 Task: Add Chateau De Campuget Rose to the cart.
Action: Mouse moved to (775, 257)
Screenshot: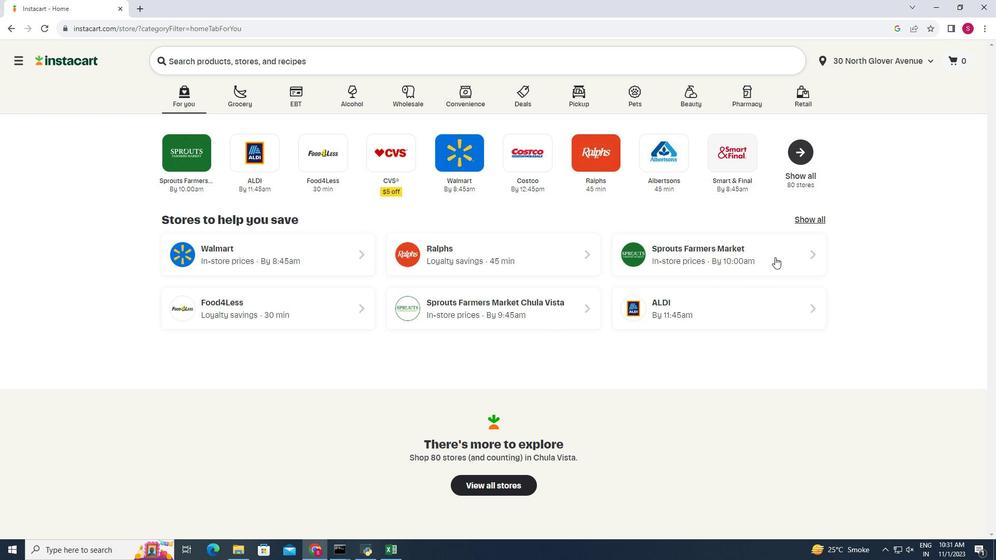 
Action: Mouse pressed left at (775, 257)
Screenshot: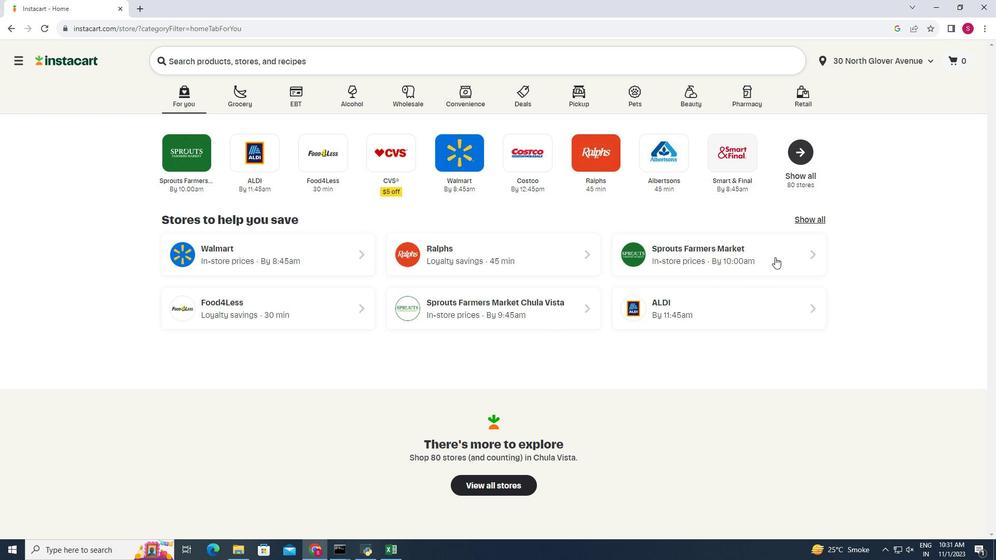 
Action: Mouse moved to (40, 530)
Screenshot: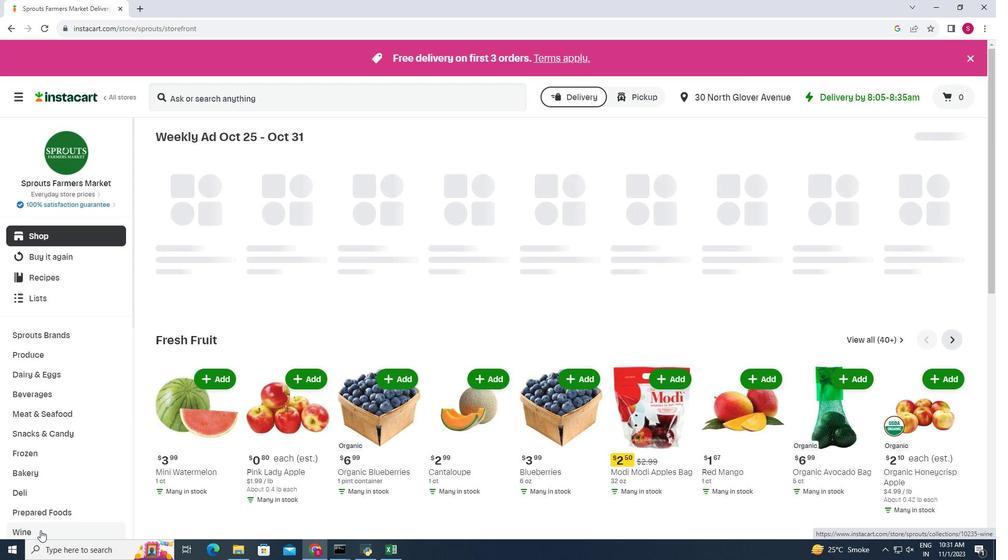
Action: Mouse pressed left at (40, 530)
Screenshot: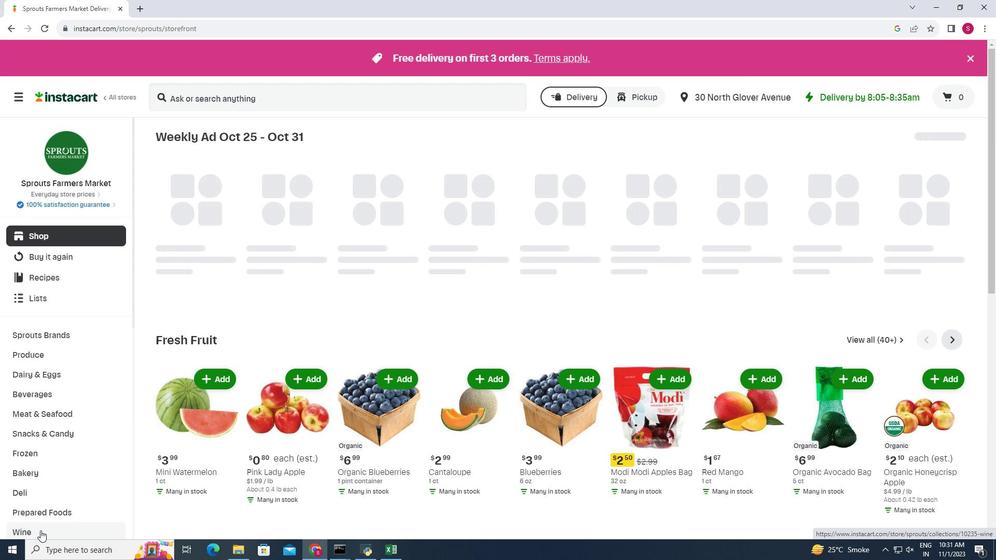 
Action: Mouse moved to (358, 164)
Screenshot: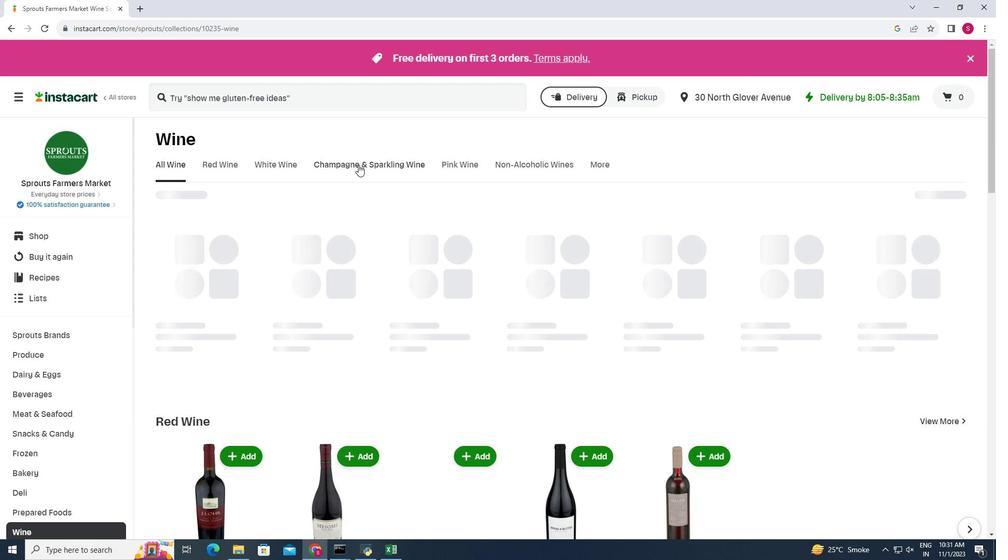 
Action: Mouse pressed left at (358, 164)
Screenshot: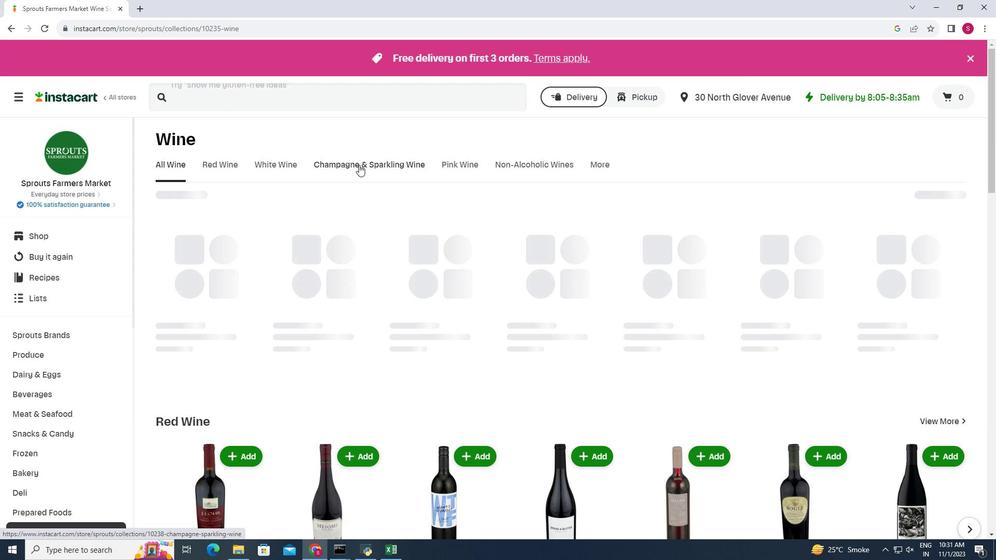 
Action: Mouse moved to (581, 213)
Screenshot: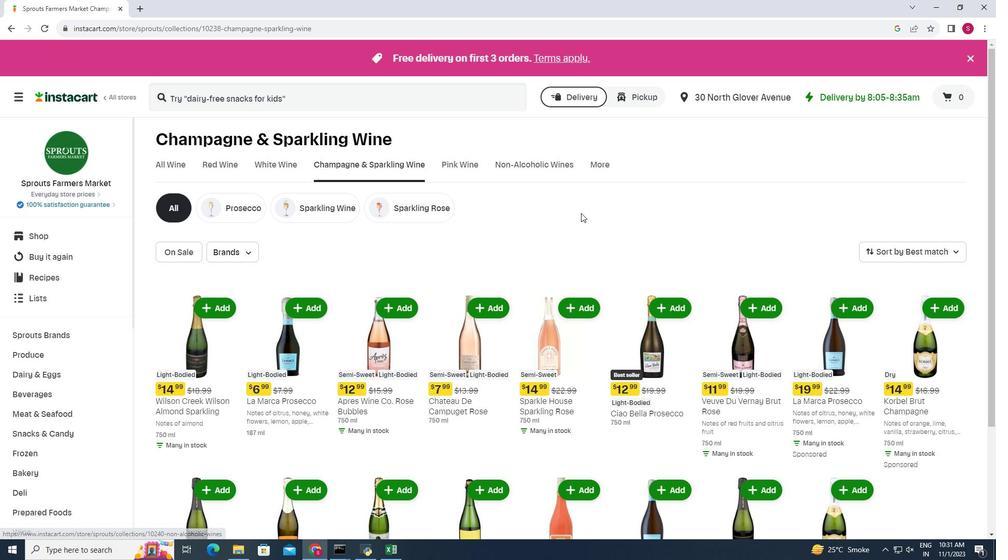 
Action: Mouse scrolled (581, 212) with delta (0, 0)
Screenshot: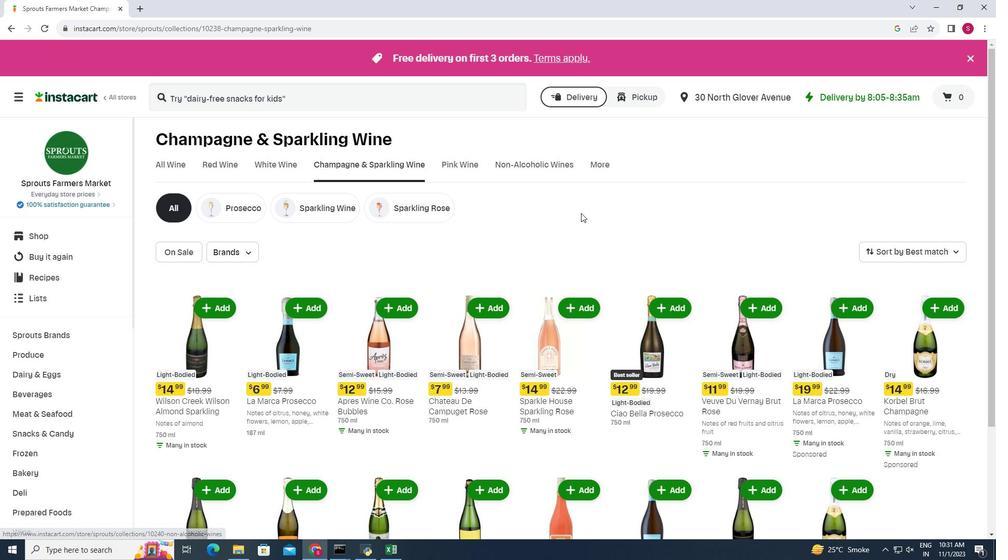 
Action: Mouse moved to (200, 265)
Screenshot: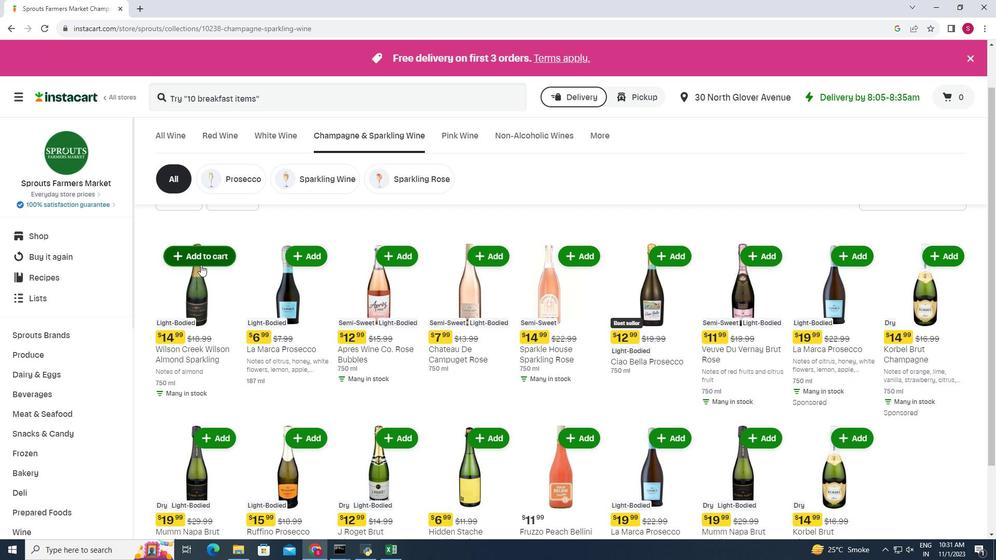 
Action: Mouse scrolled (200, 264) with delta (0, 0)
Screenshot: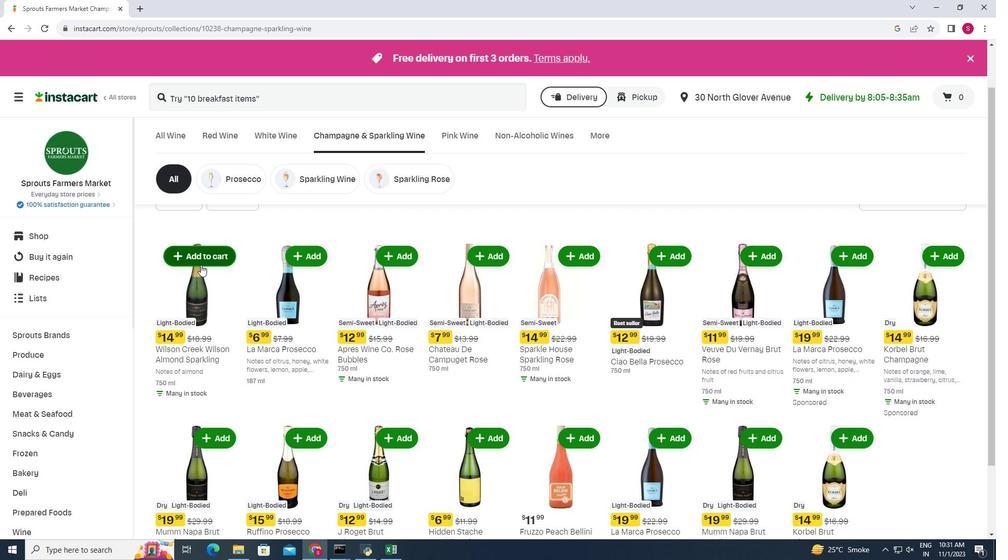 
Action: Mouse moved to (499, 291)
Screenshot: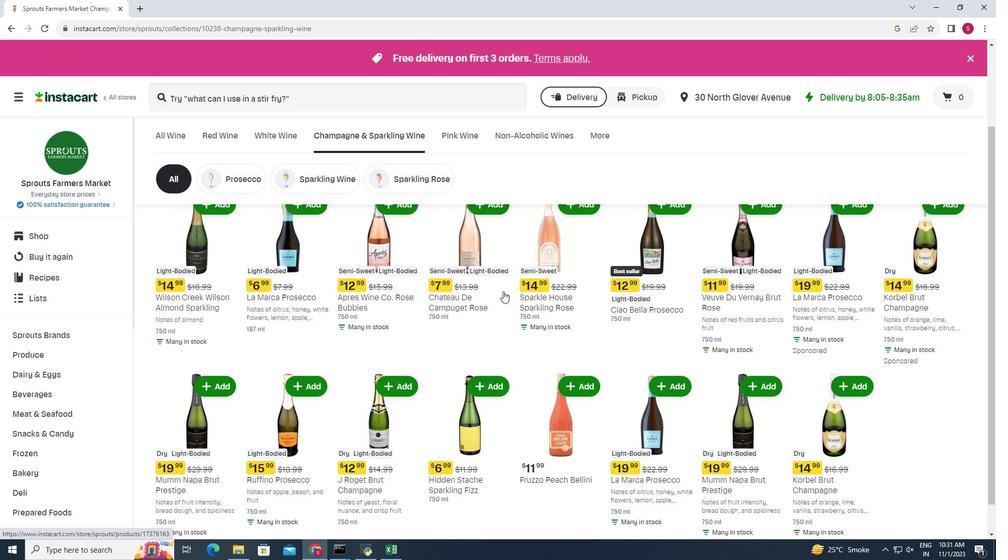 
Action: Mouse scrolled (499, 291) with delta (0, 0)
Screenshot: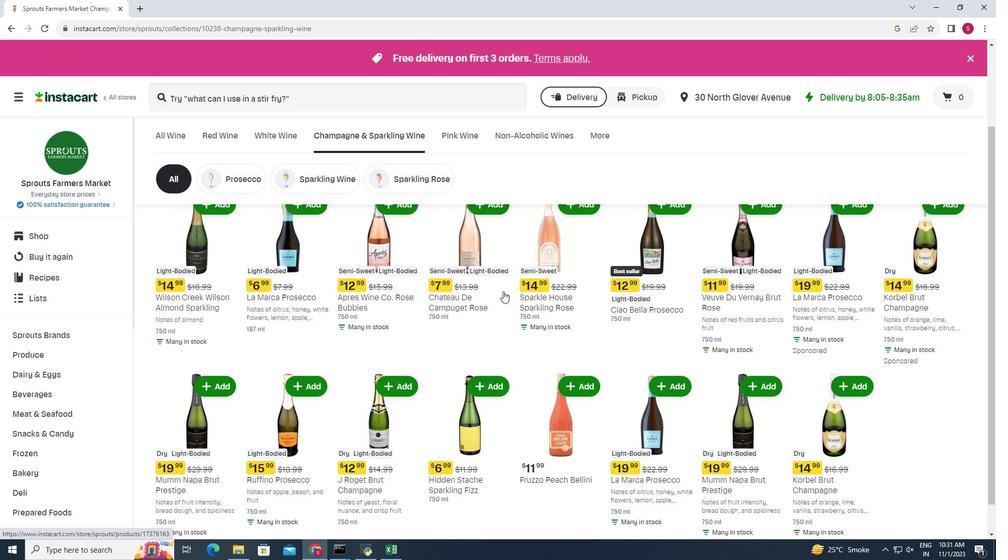 
Action: Mouse moved to (503, 291)
Screenshot: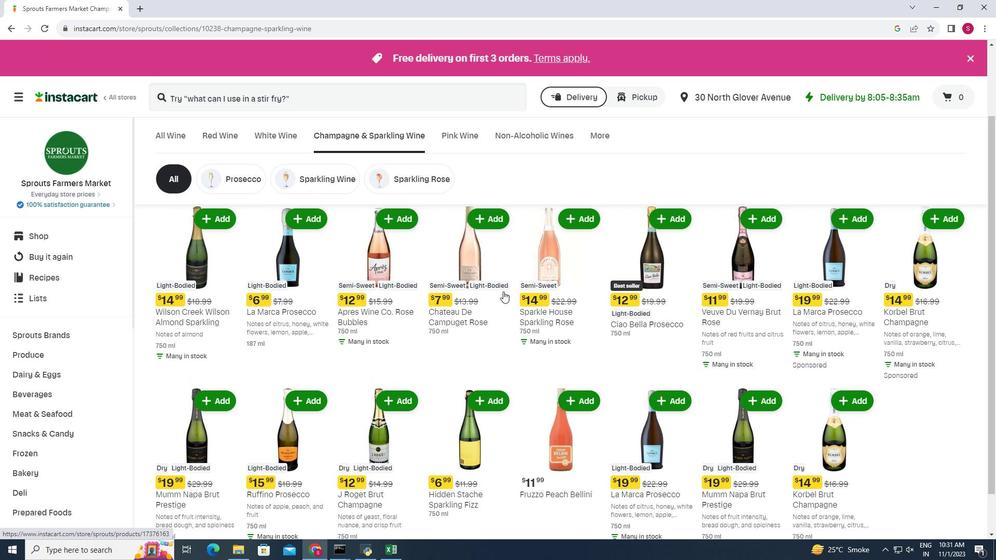 
Action: Mouse scrolled (503, 292) with delta (0, 0)
Screenshot: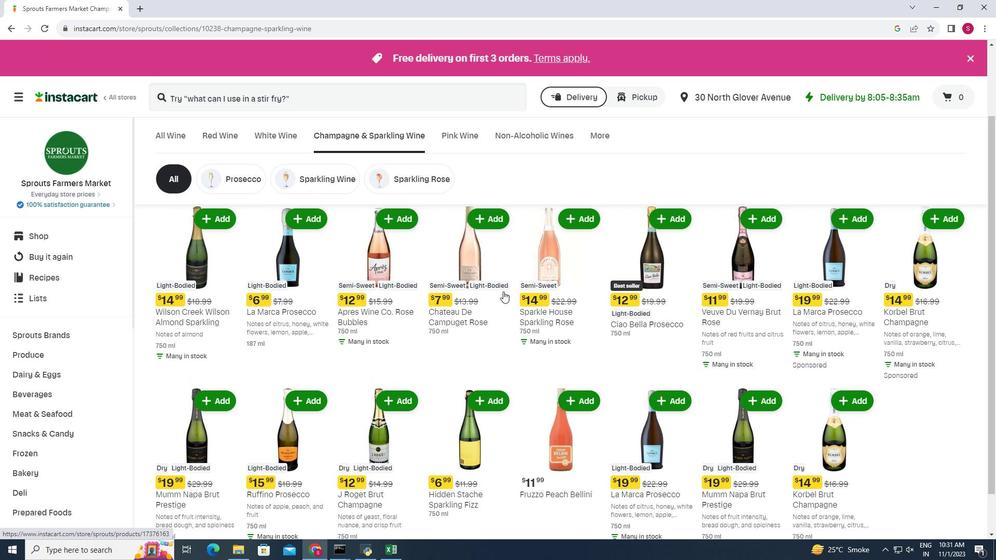 
Action: Mouse moved to (485, 305)
Screenshot: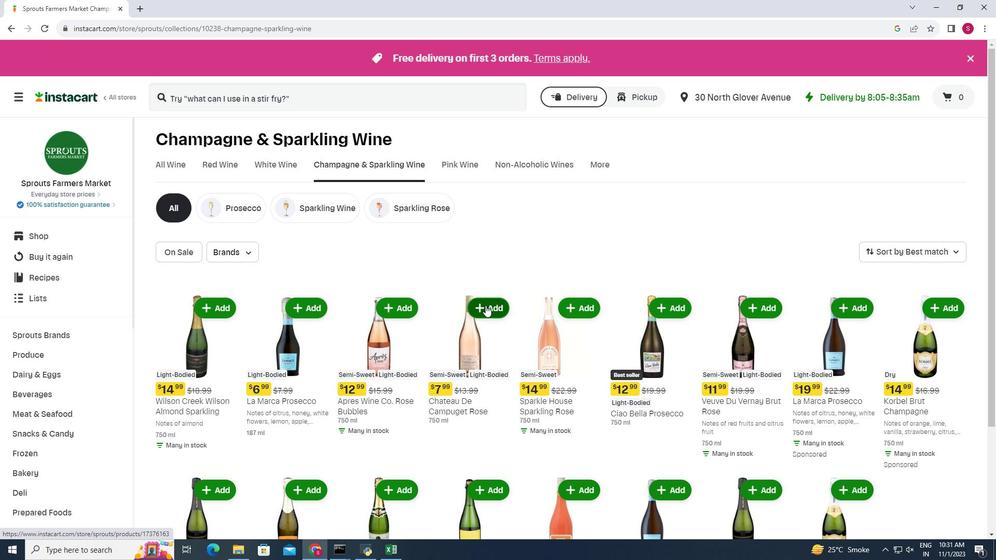 
Action: Mouse pressed left at (485, 305)
Screenshot: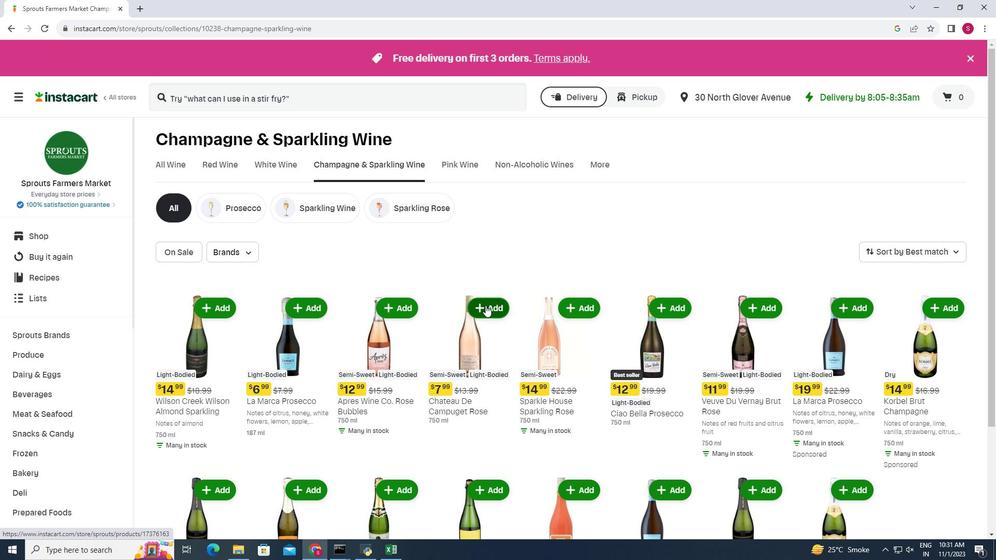
Action: Mouse moved to (497, 267)
Screenshot: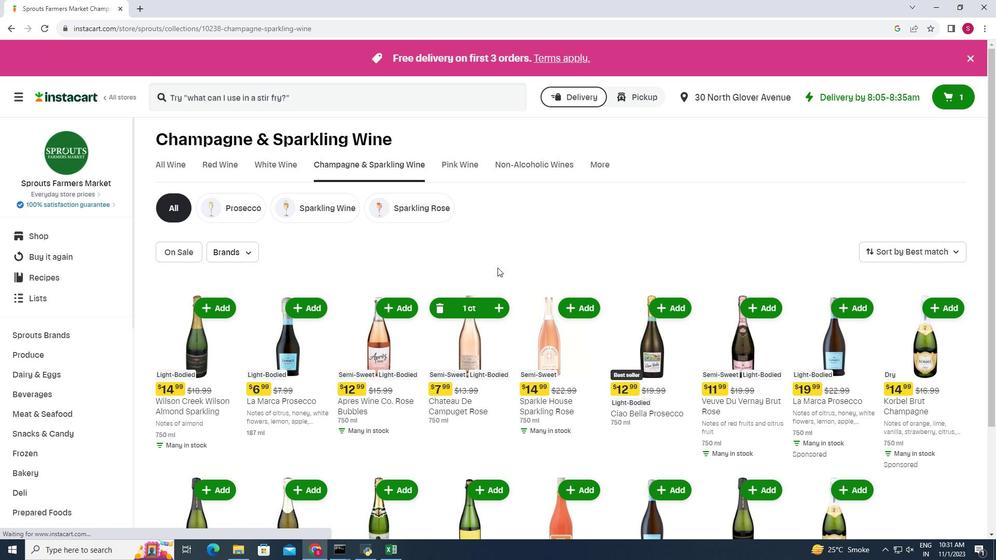 
